 Task: Choose the host language as Thai.
Action: Mouse moved to (835, 116)
Screenshot: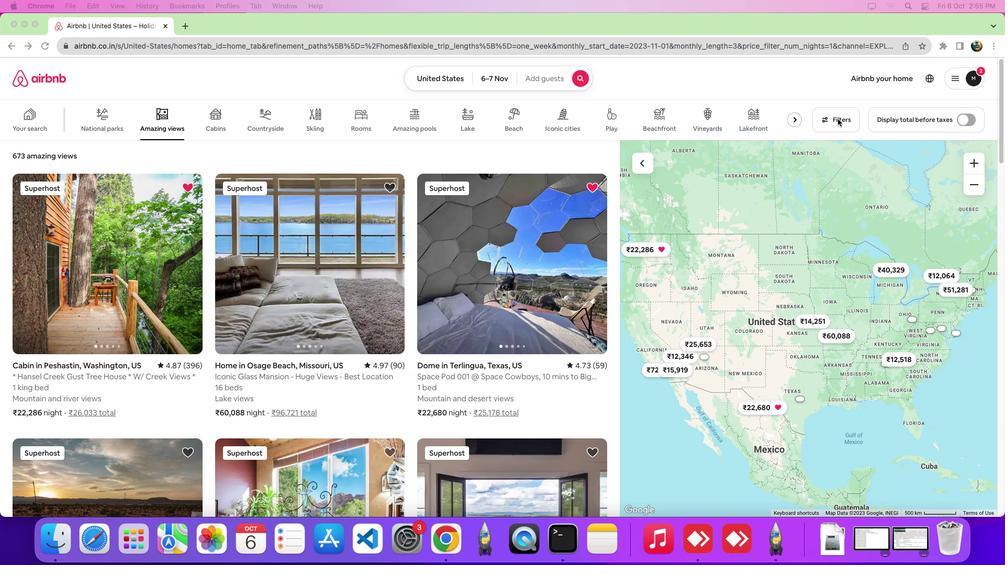 
Action: Mouse pressed left at (835, 116)
Screenshot: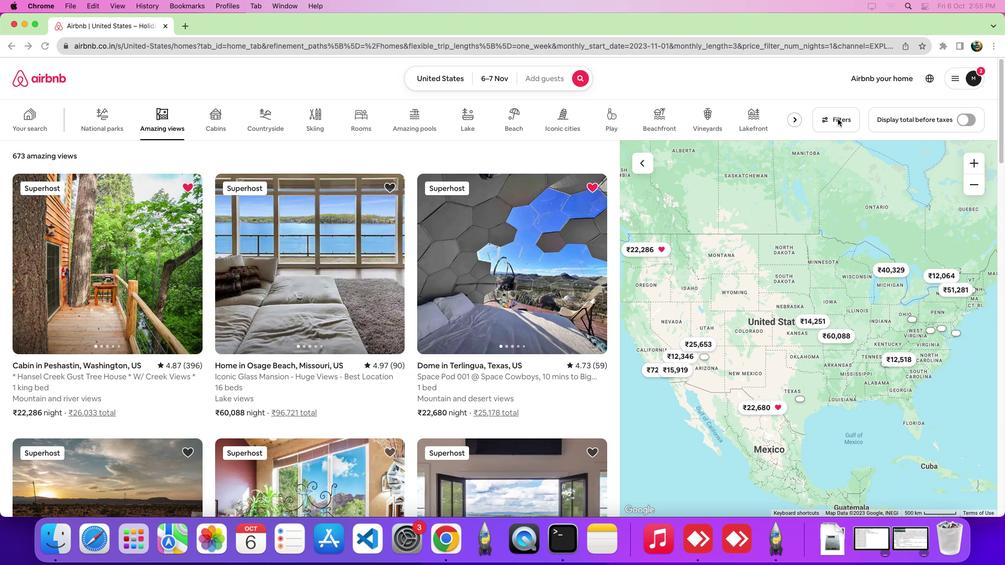
Action: Mouse pressed left at (835, 116)
Screenshot: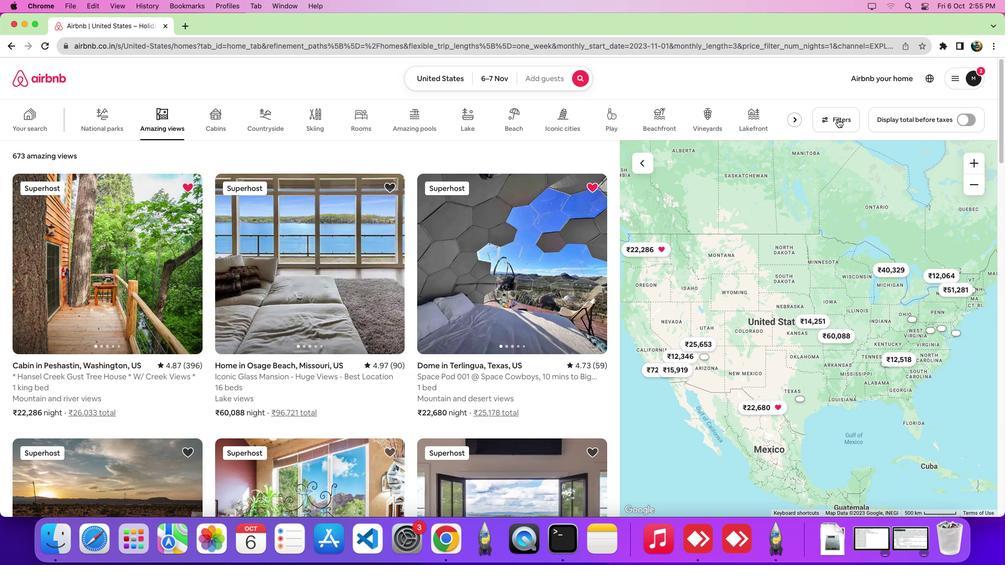 
Action: Mouse moved to (383, 173)
Screenshot: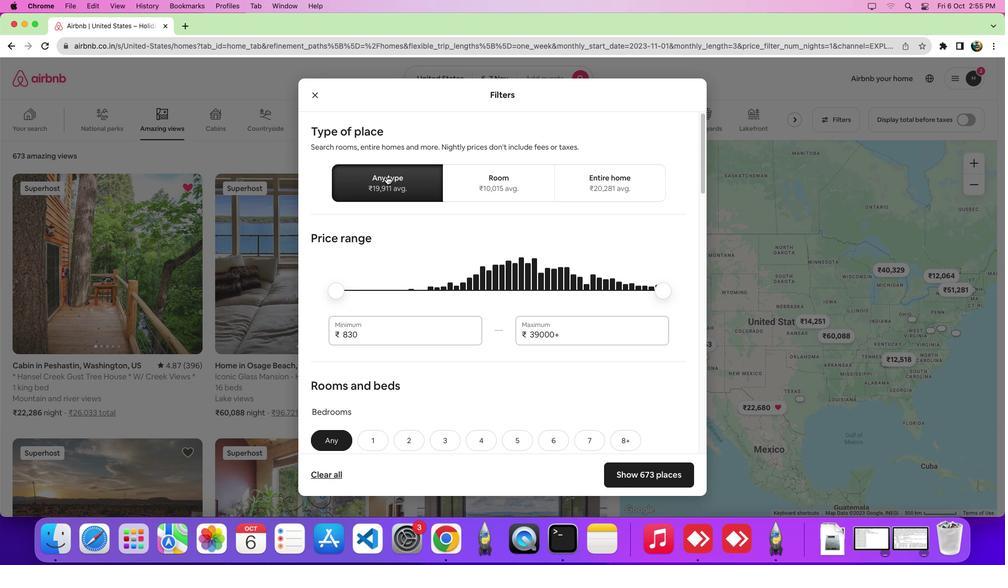 
Action: Mouse pressed left at (383, 173)
Screenshot: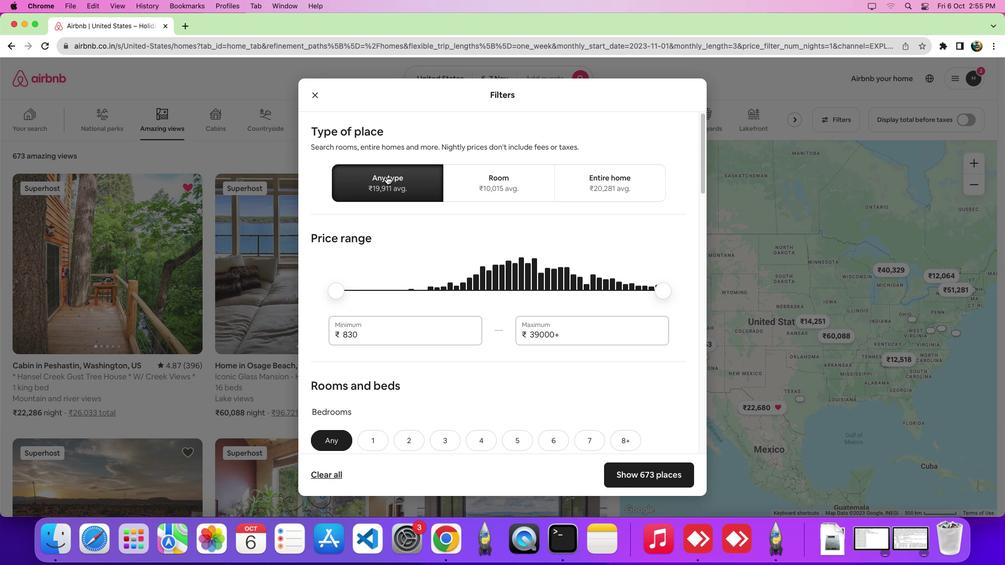 
Action: Mouse moved to (473, 331)
Screenshot: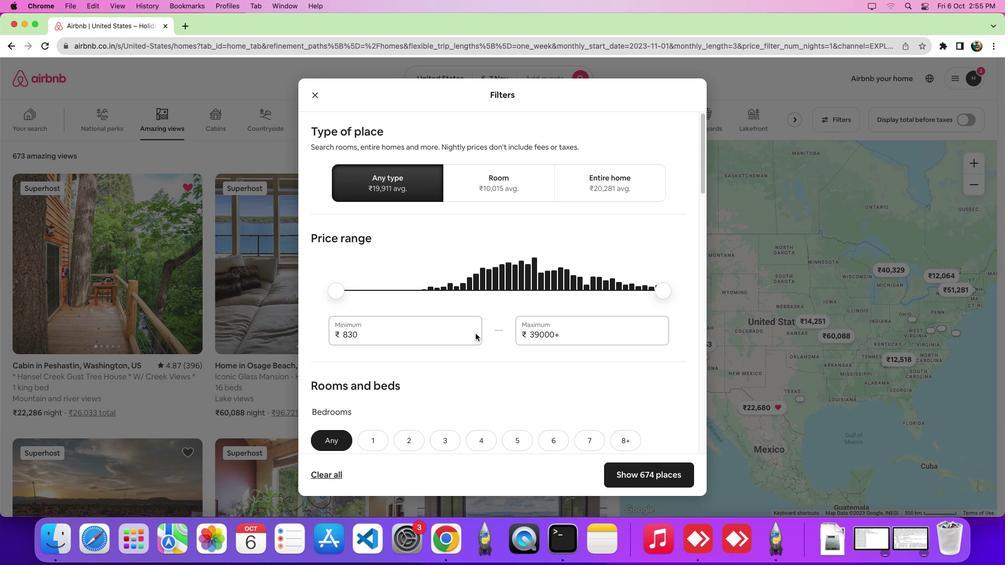 
Action: Mouse scrolled (473, 331) with delta (-2, -2)
Screenshot: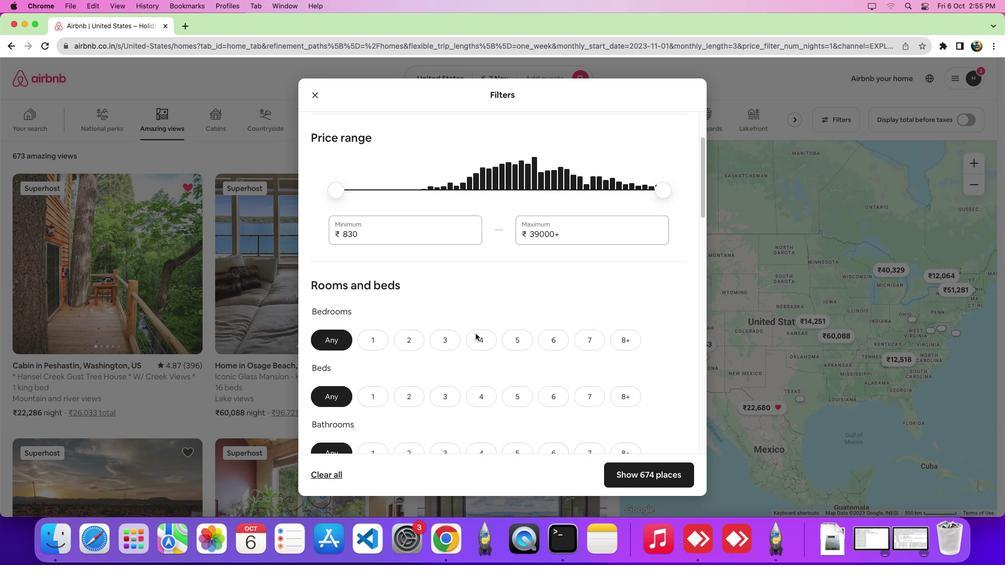 
Action: Mouse scrolled (473, 331) with delta (-2, -3)
Screenshot: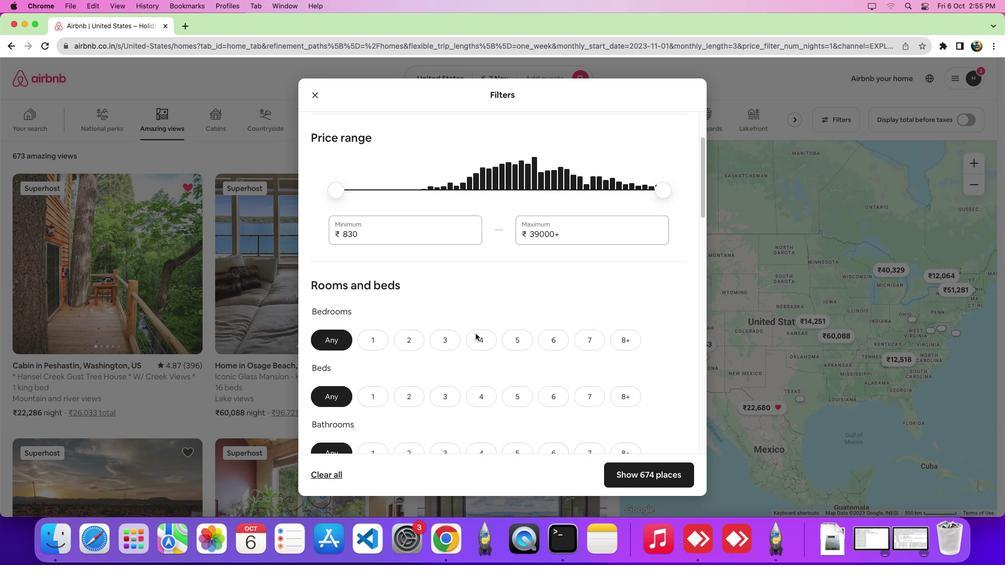 
Action: Mouse scrolled (473, 331) with delta (-2, -7)
Screenshot: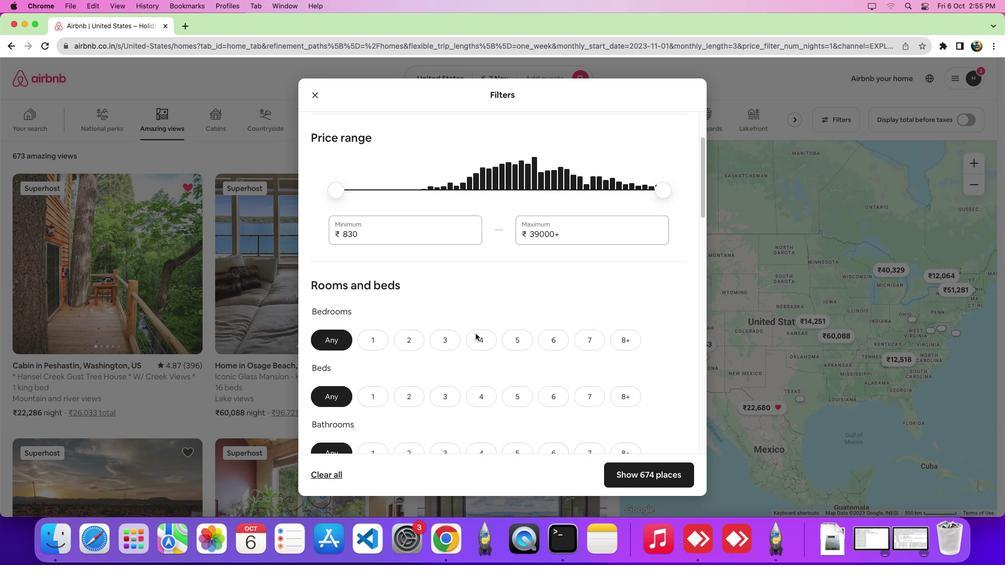 
Action: Mouse scrolled (473, 331) with delta (-2, -9)
Screenshot: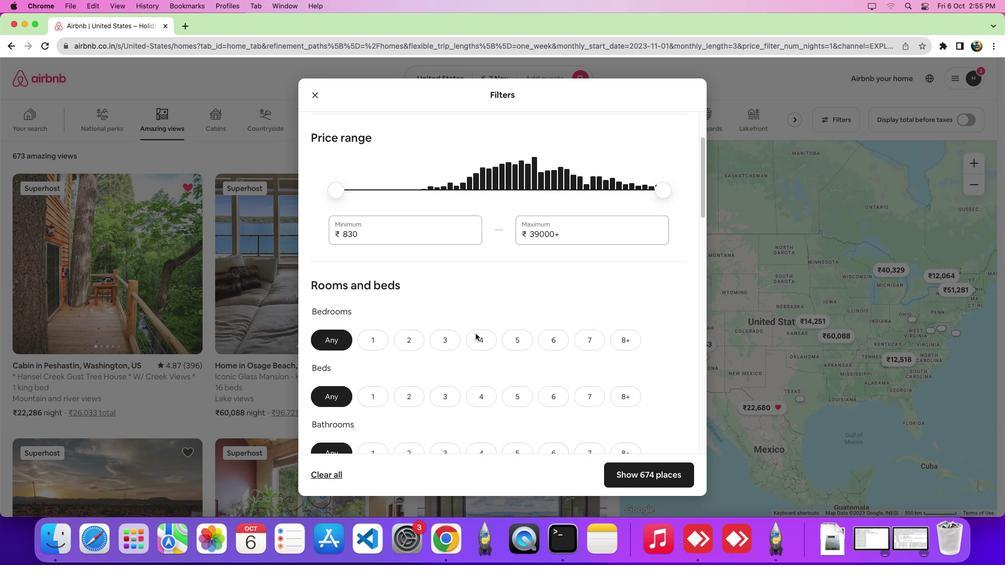 
Action: Mouse scrolled (473, 331) with delta (-2, -10)
Screenshot: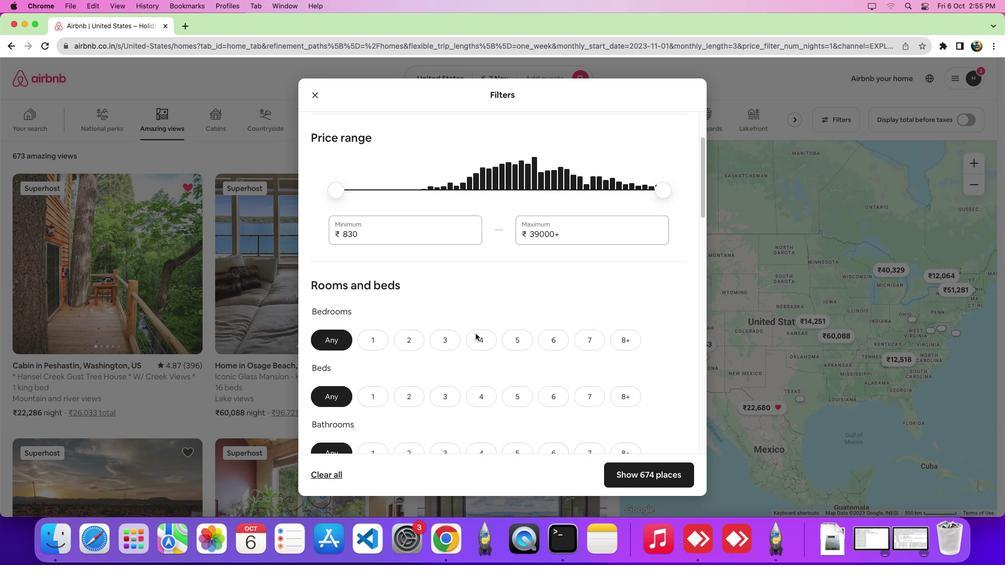 
Action: Mouse moved to (475, 327)
Screenshot: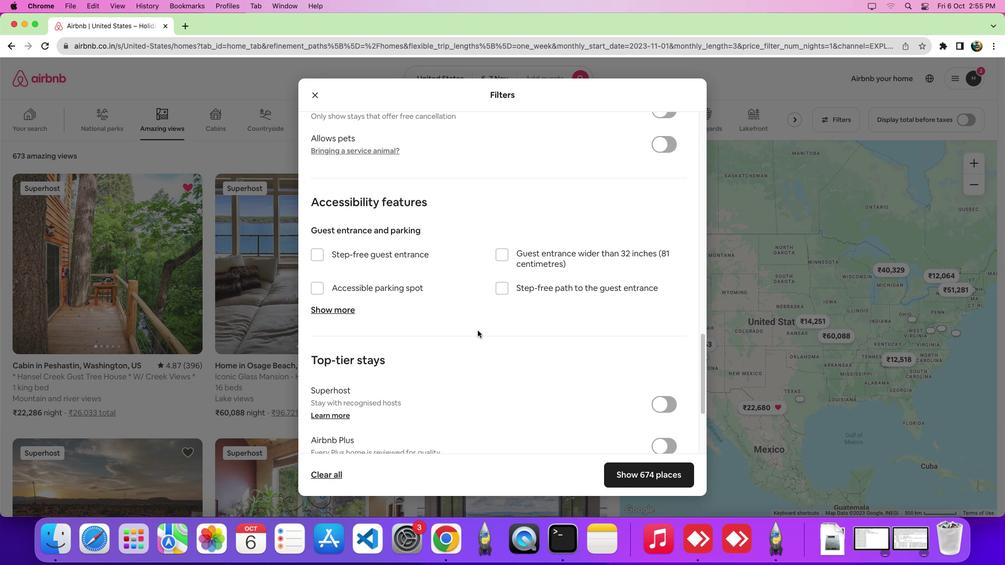 
Action: Mouse scrolled (475, 327) with delta (-2, -2)
Screenshot: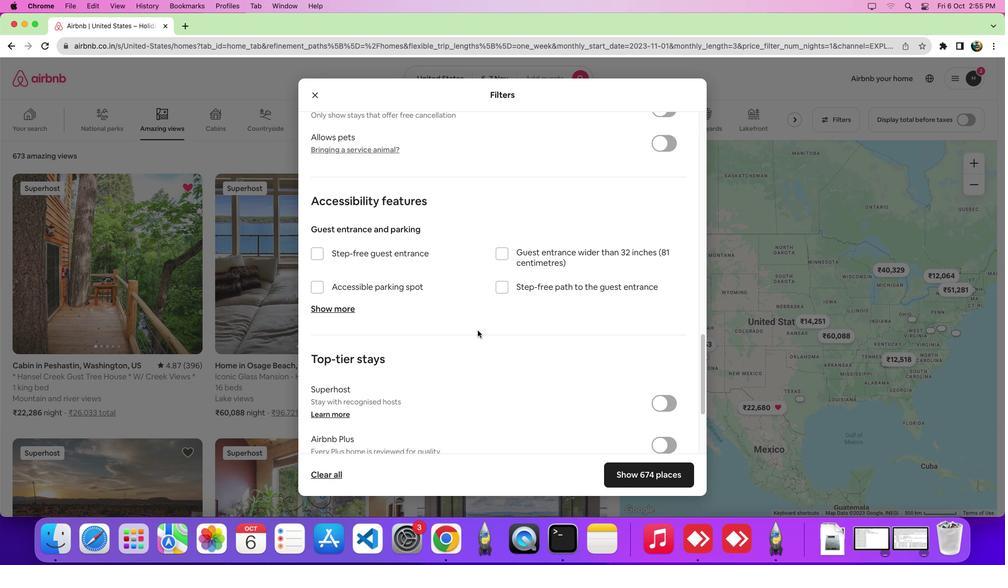
Action: Mouse scrolled (475, 327) with delta (-2, -3)
Screenshot: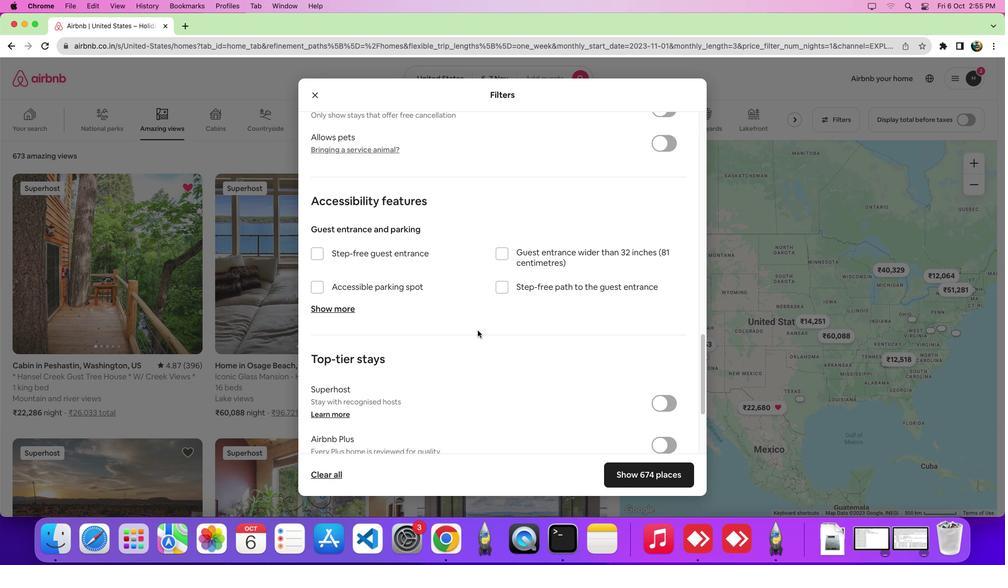 
Action: Mouse scrolled (475, 327) with delta (-2, -7)
Screenshot: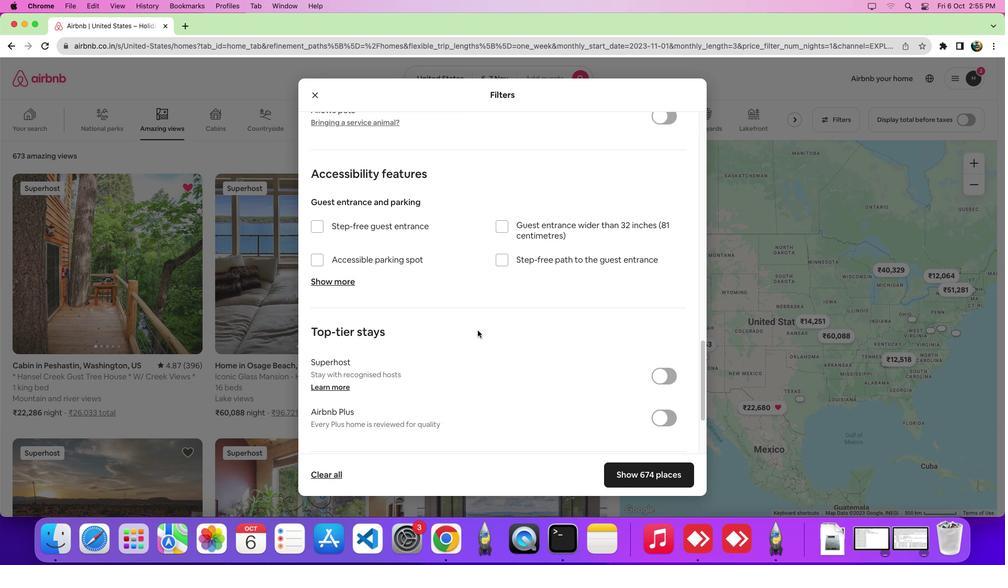 
Action: Mouse scrolled (475, 327) with delta (-2, -9)
Screenshot: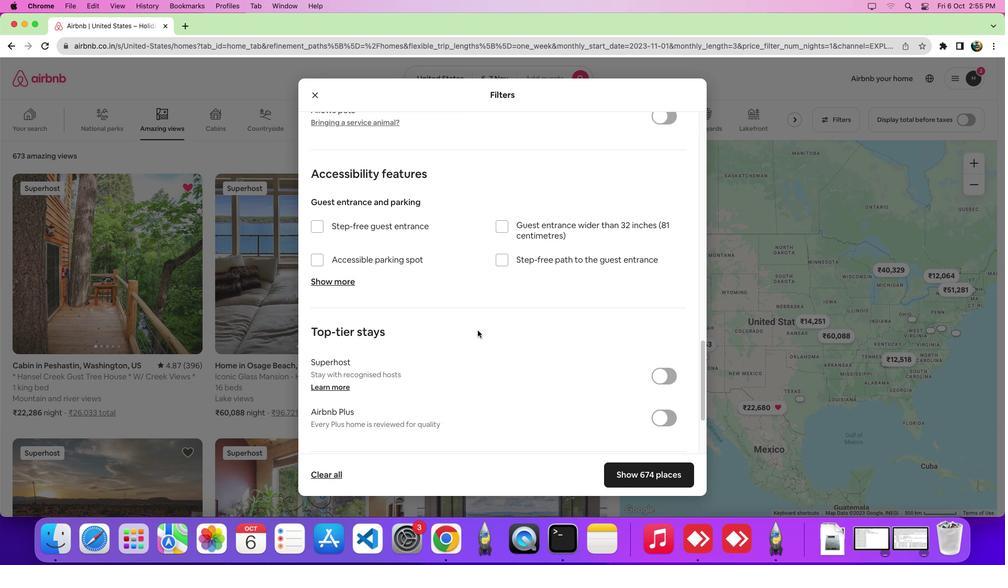 
Action: Mouse scrolled (475, 327) with delta (-2, -10)
Screenshot: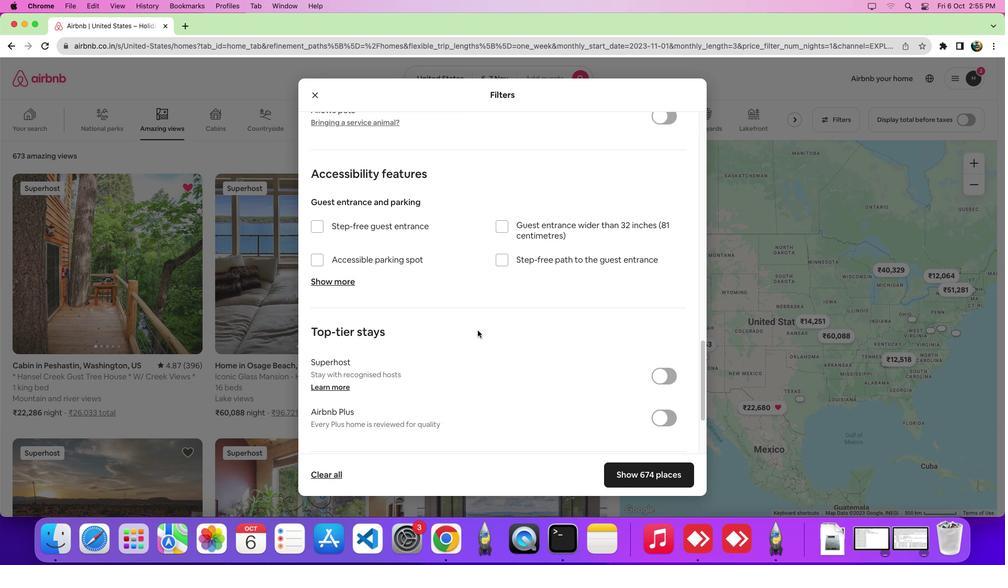 
Action: Mouse scrolled (475, 327) with delta (-2, -10)
Screenshot: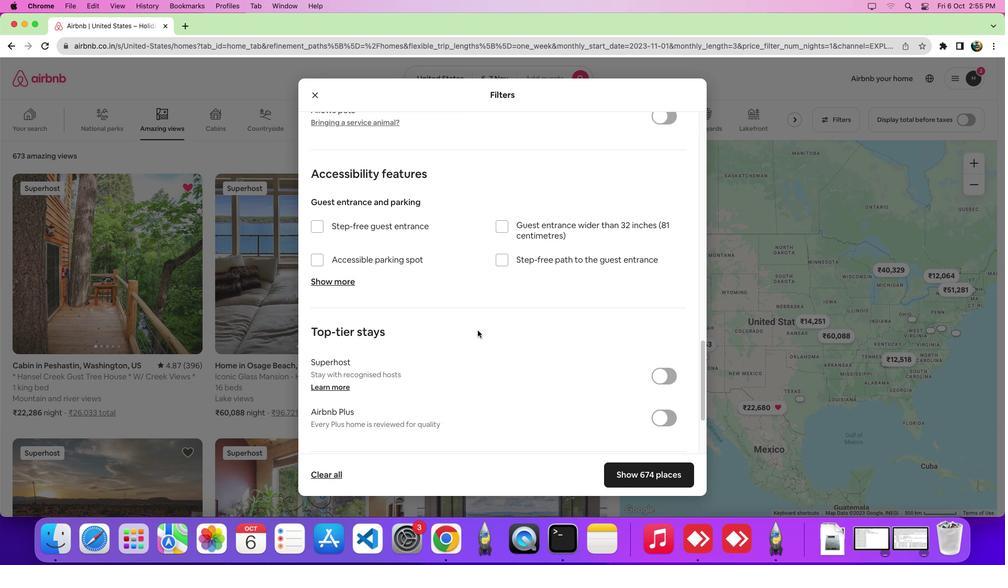 
Action: Mouse scrolled (475, 327) with delta (-2, -11)
Screenshot: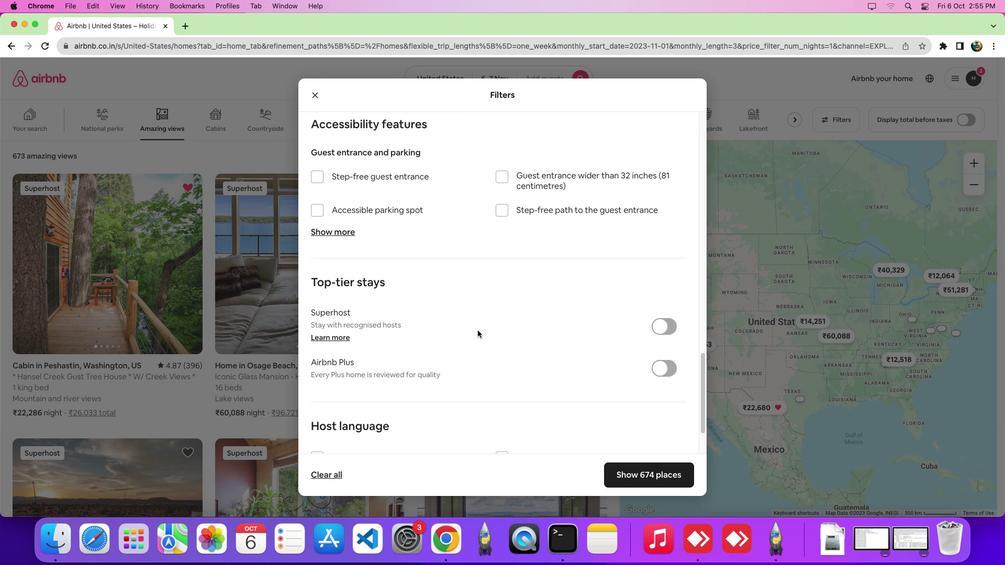 
Action: Mouse moved to (327, 423)
Screenshot: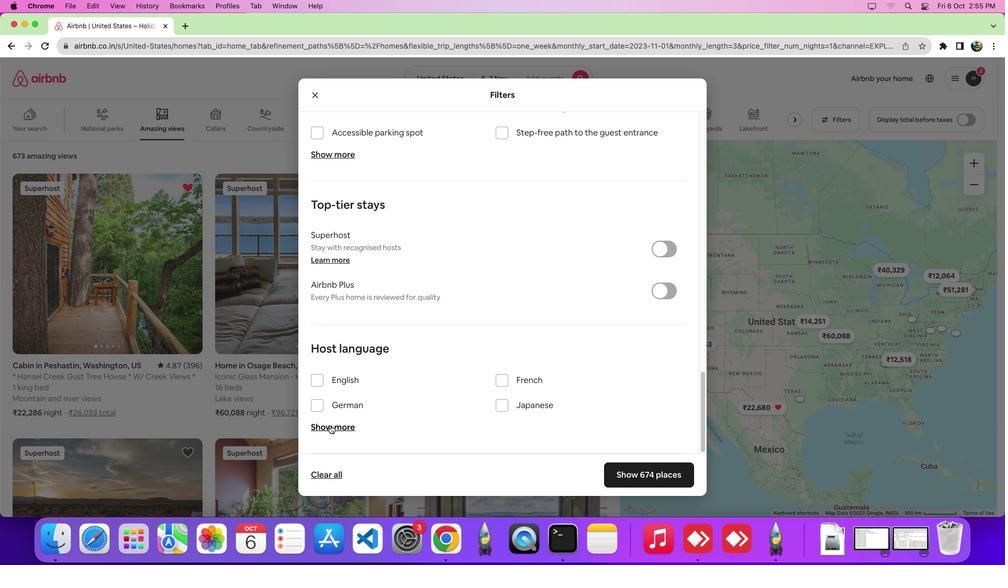 
Action: Mouse pressed left at (327, 423)
Screenshot: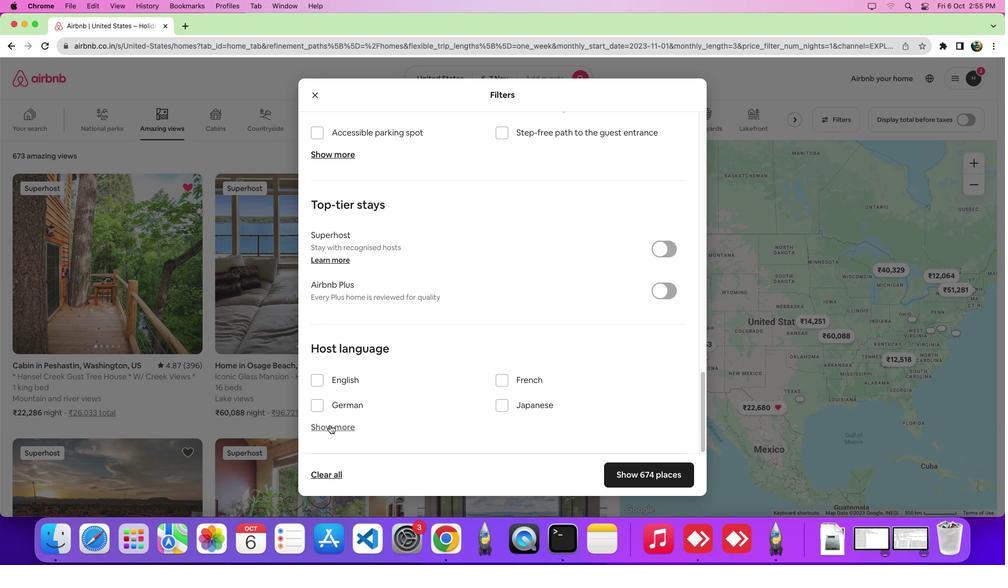 
Action: Mouse moved to (488, 350)
Screenshot: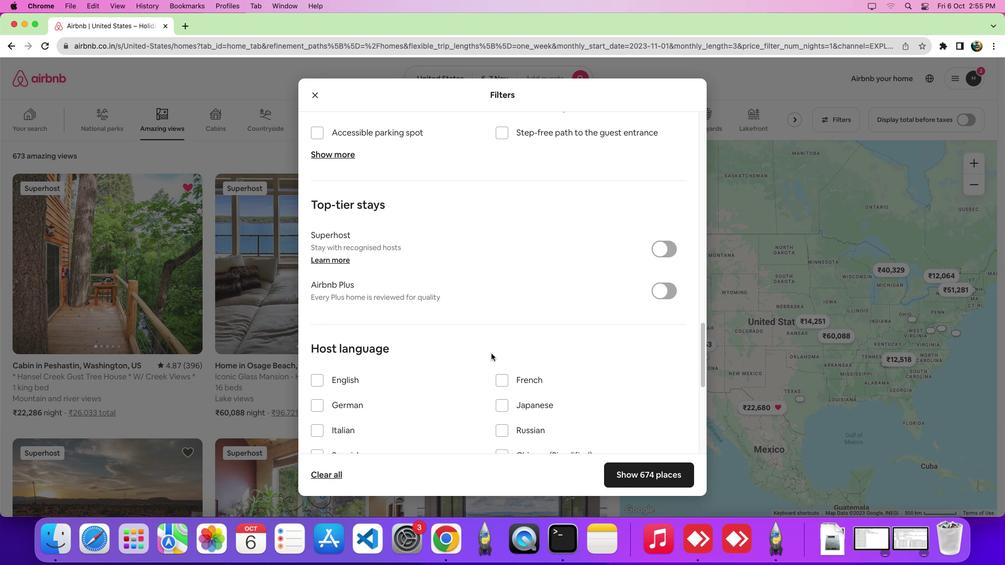 
Action: Mouse scrolled (488, 350) with delta (-2, -2)
Screenshot: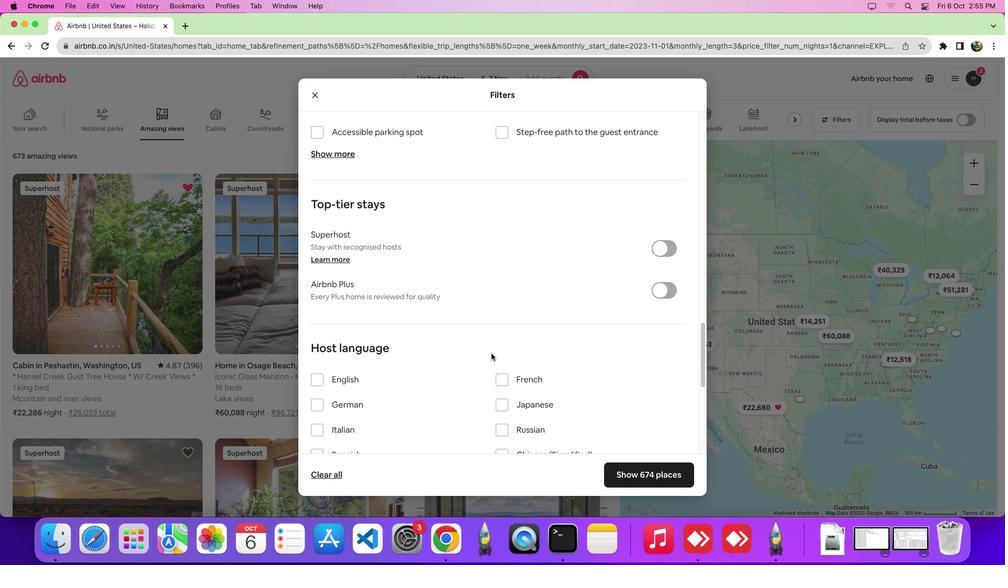 
Action: Mouse scrolled (488, 350) with delta (-2, -2)
Screenshot: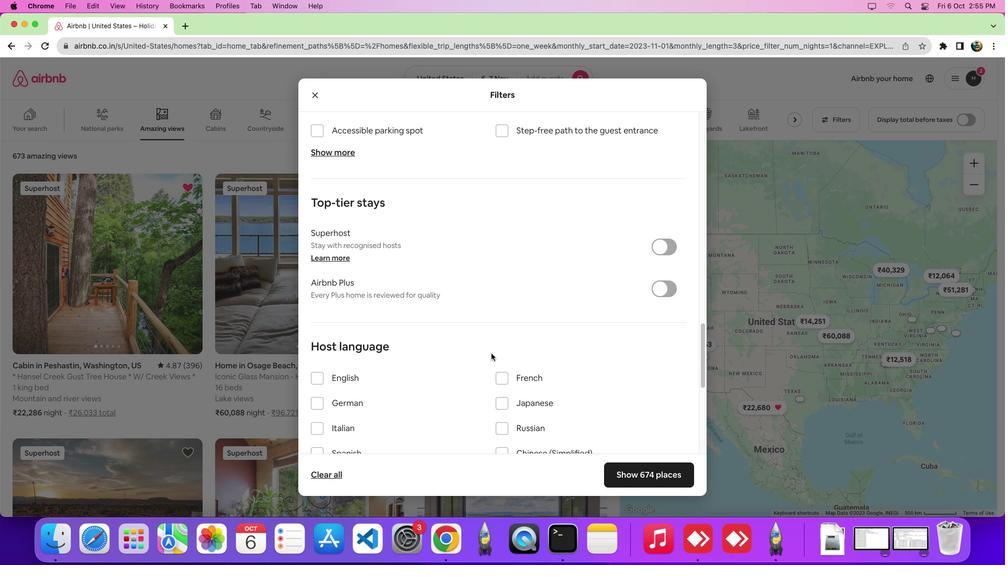 
Action: Mouse scrolled (488, 350) with delta (-2, -5)
Screenshot: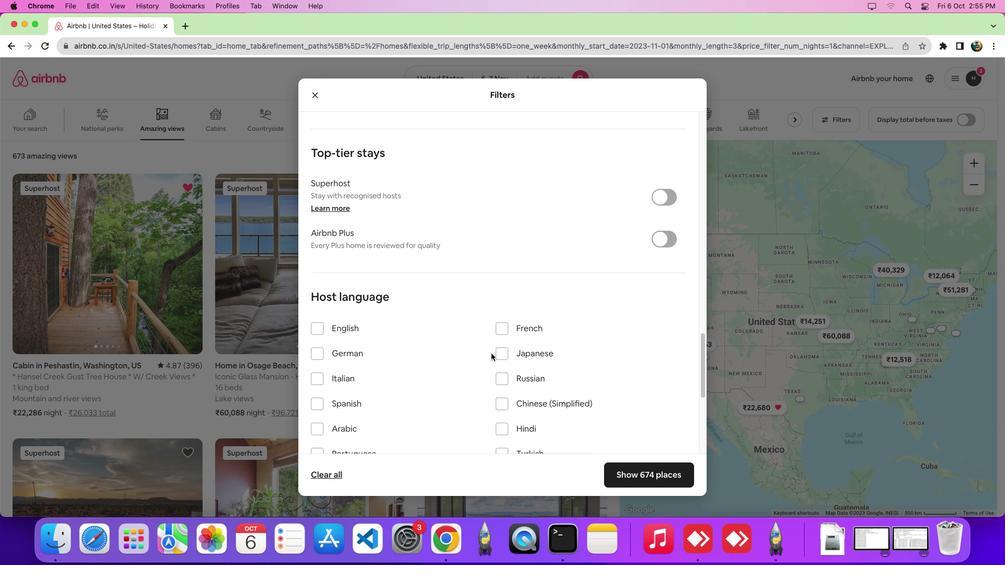 
Action: Mouse scrolled (488, 350) with delta (-2, -6)
Screenshot: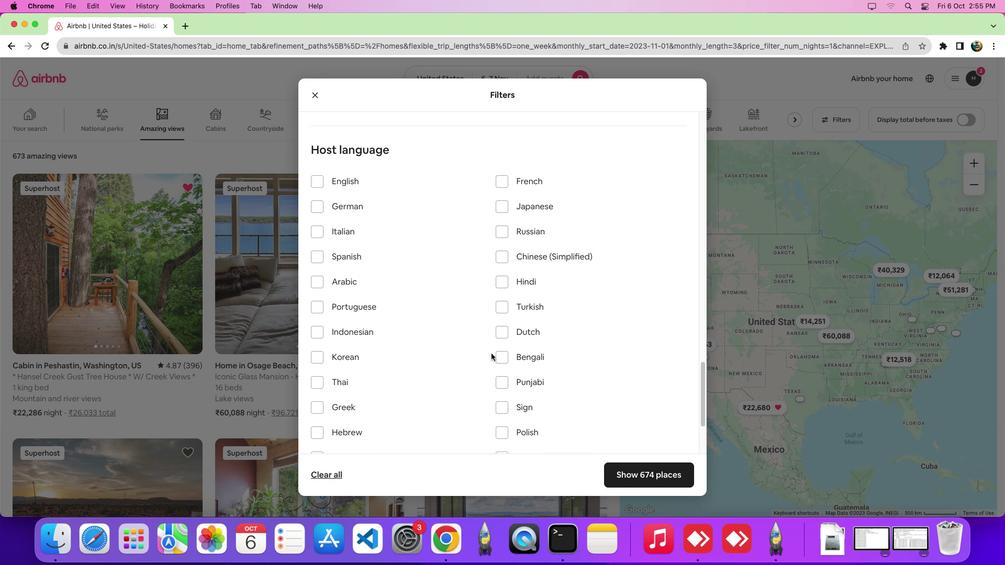 
Action: Mouse moved to (321, 257)
Screenshot: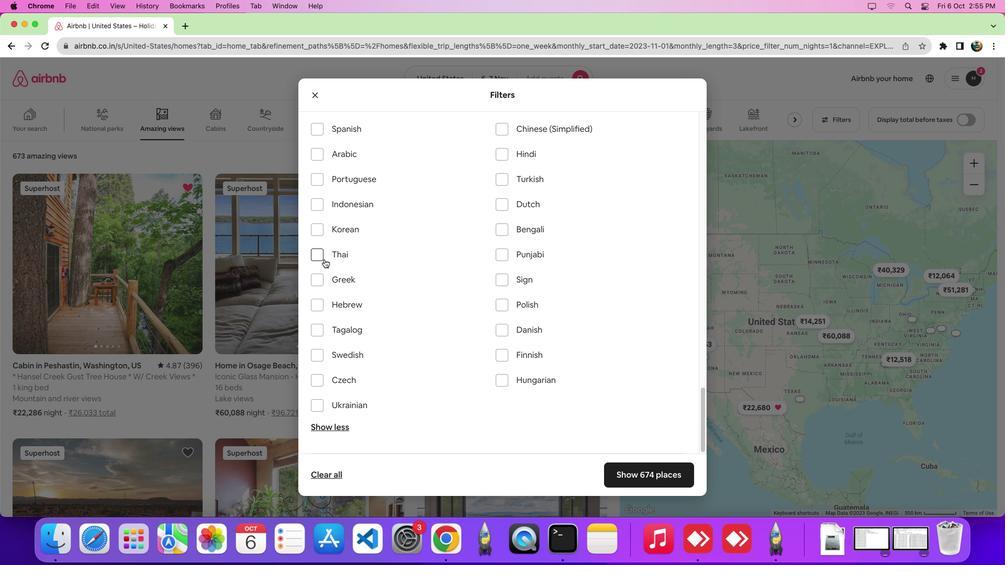 
Action: Mouse pressed left at (321, 257)
Screenshot: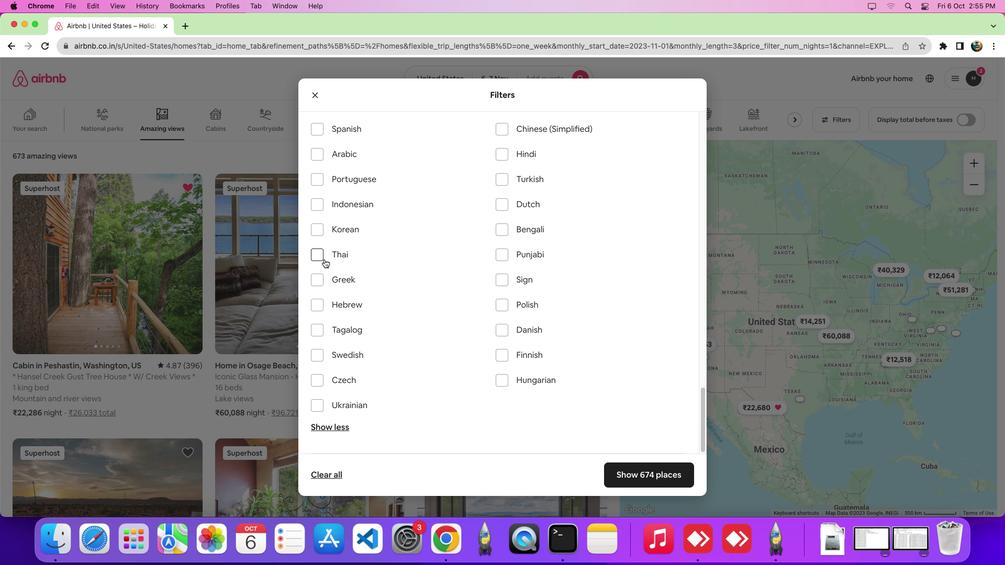 
